 Task: Add Sprouts Organic Four Cheese Macaroni & Cheese to the cart.
Action: Mouse pressed left at (263, 120)
Screenshot: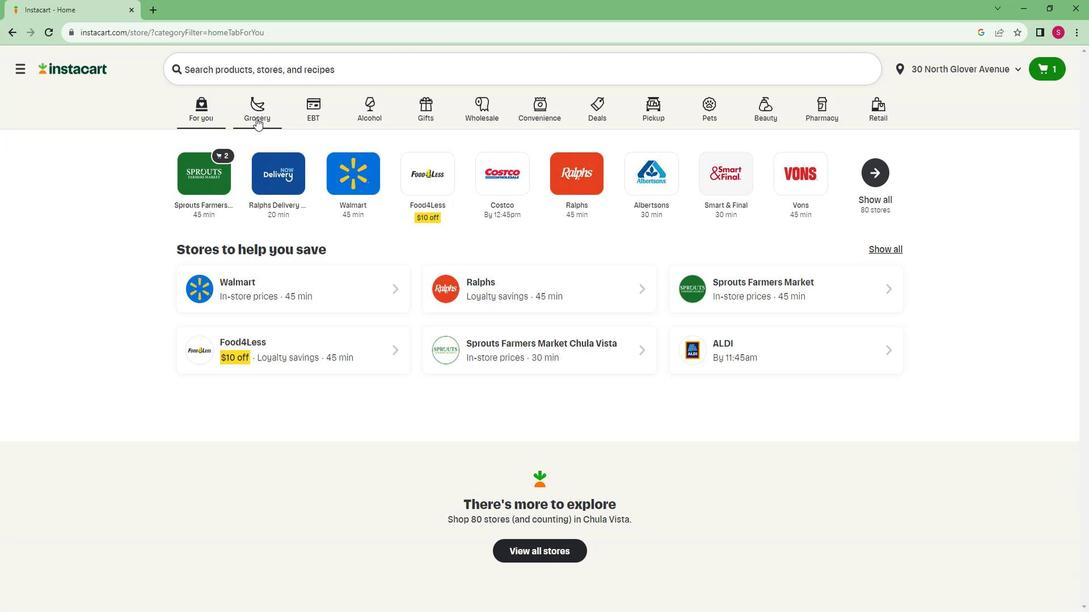 
Action: Mouse moved to (226, 330)
Screenshot: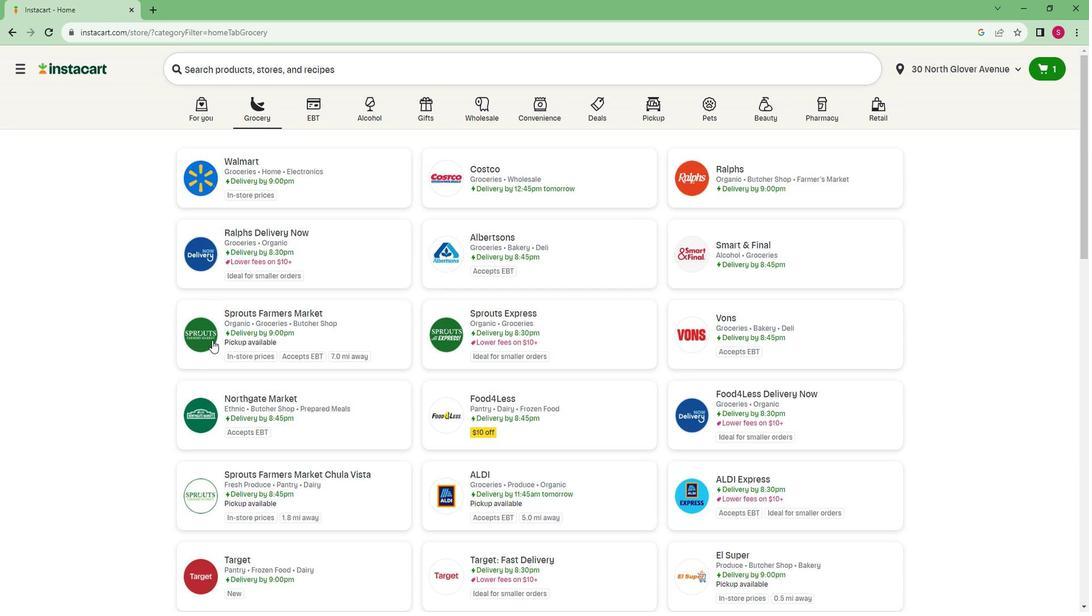 
Action: Mouse pressed left at (226, 330)
Screenshot: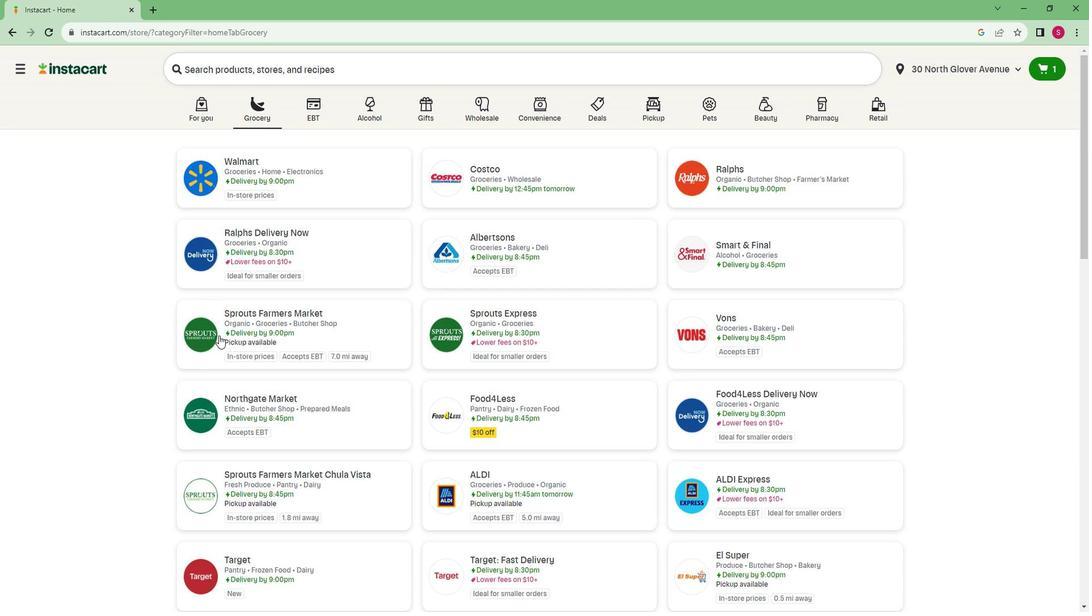 
Action: Mouse moved to (6, 473)
Screenshot: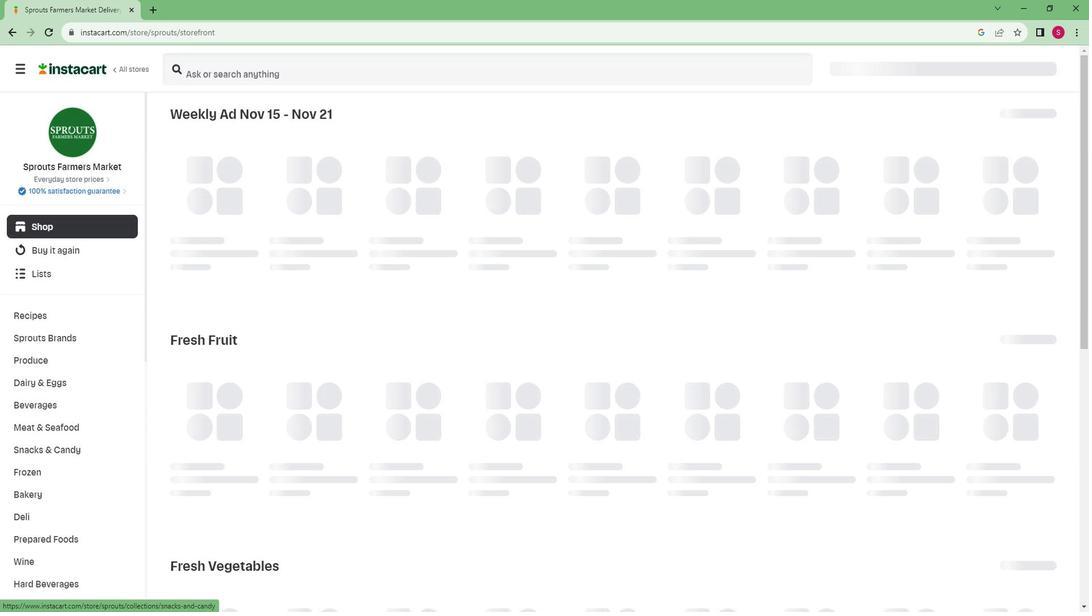 
Action: Mouse scrolled (7, 473) with delta (0, 0)
Screenshot: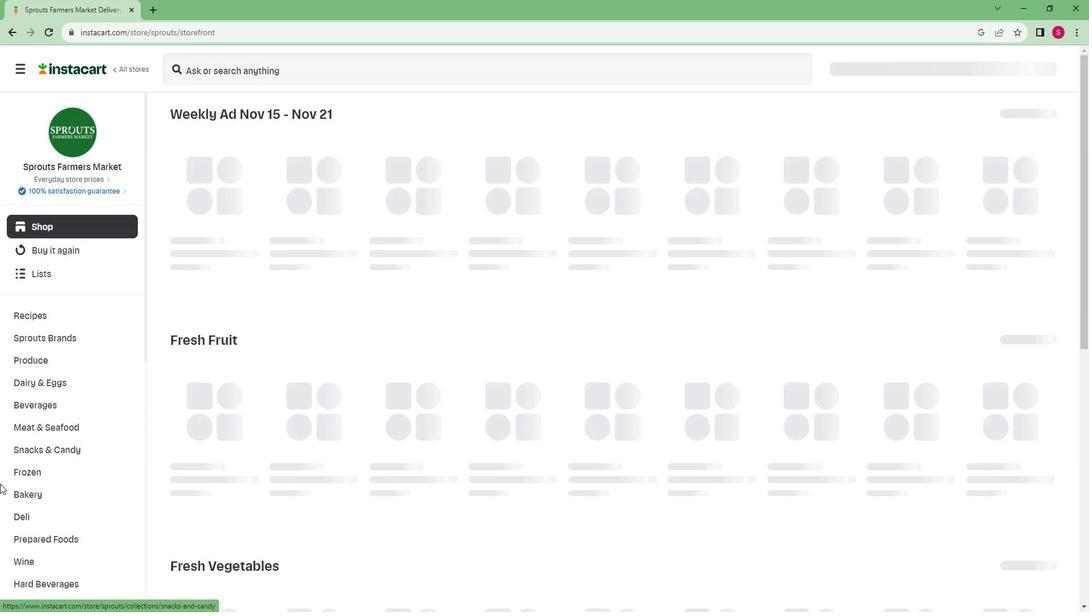 
Action: Mouse scrolled (7, 473) with delta (0, 0)
Screenshot: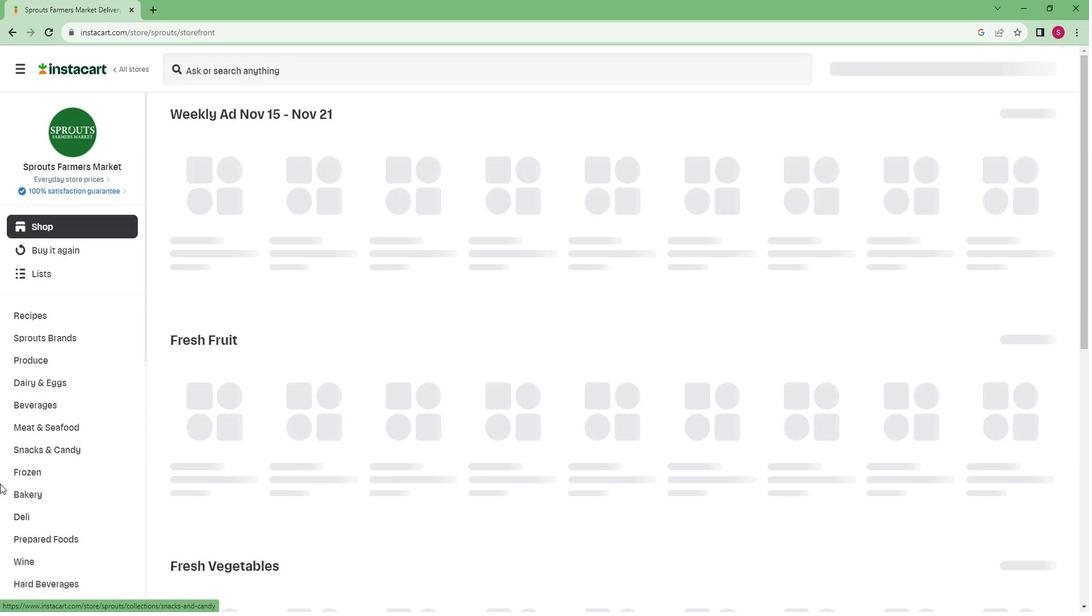 
Action: Mouse scrolled (7, 473) with delta (0, 0)
Screenshot: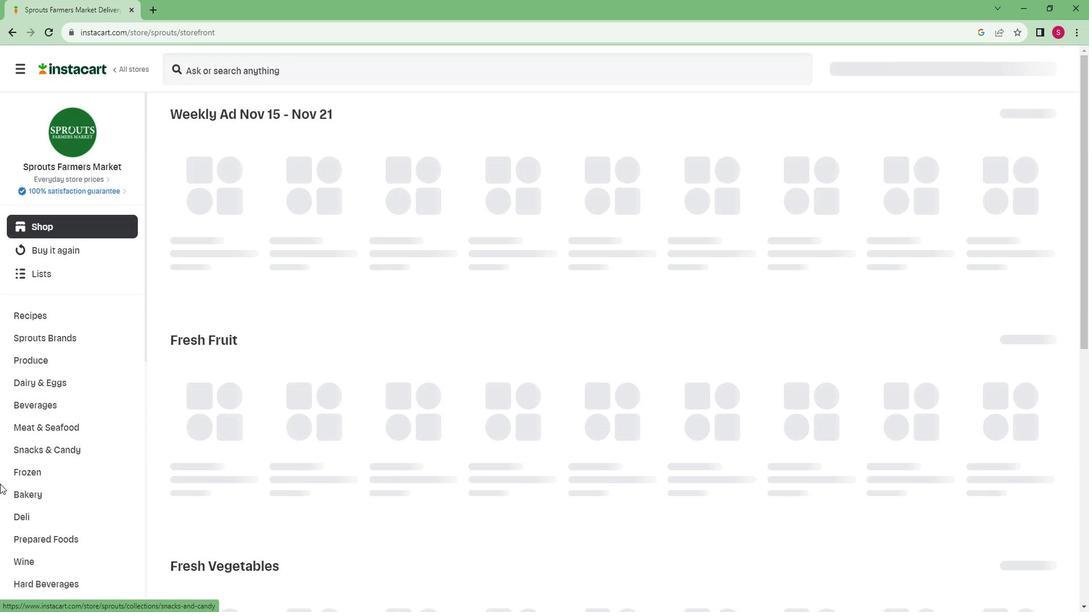 
Action: Mouse scrolled (7, 473) with delta (0, 0)
Screenshot: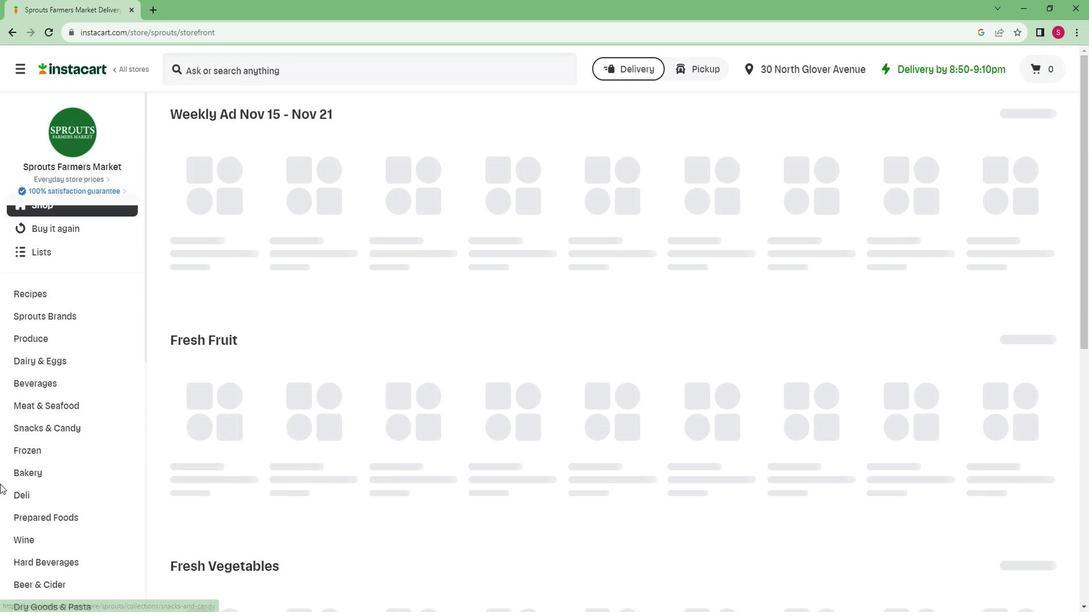 
Action: Mouse scrolled (7, 473) with delta (0, 0)
Screenshot: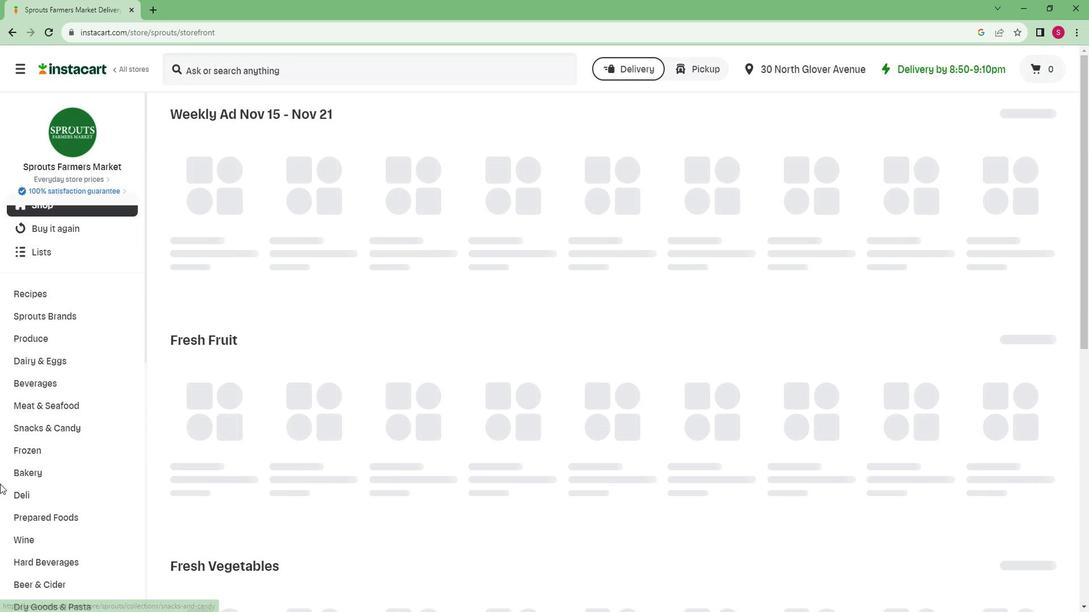 
Action: Mouse scrolled (7, 473) with delta (0, 0)
Screenshot: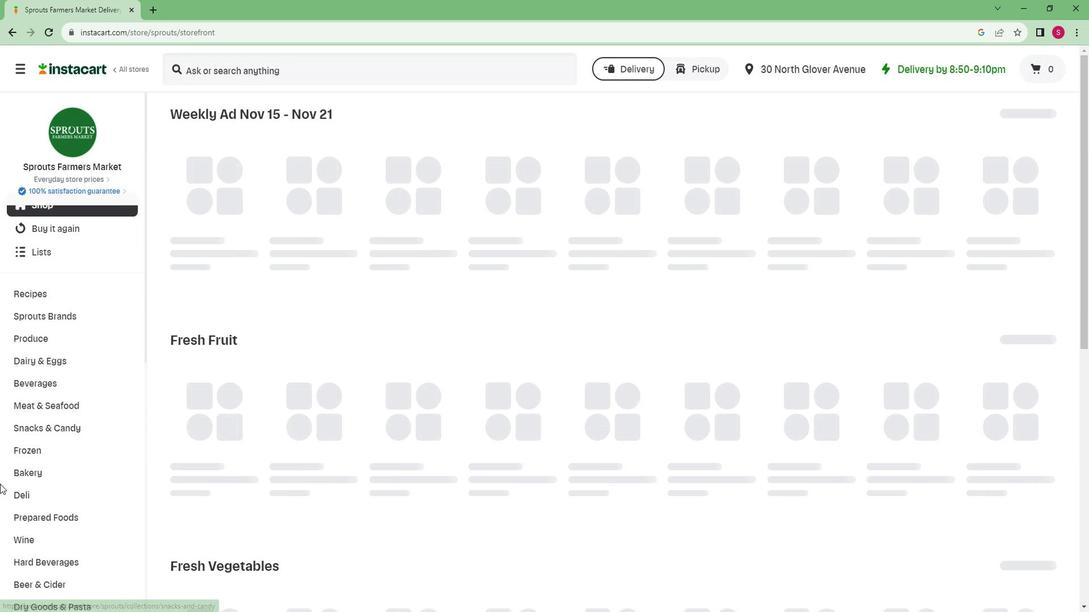 
Action: Mouse scrolled (7, 473) with delta (0, 0)
Screenshot: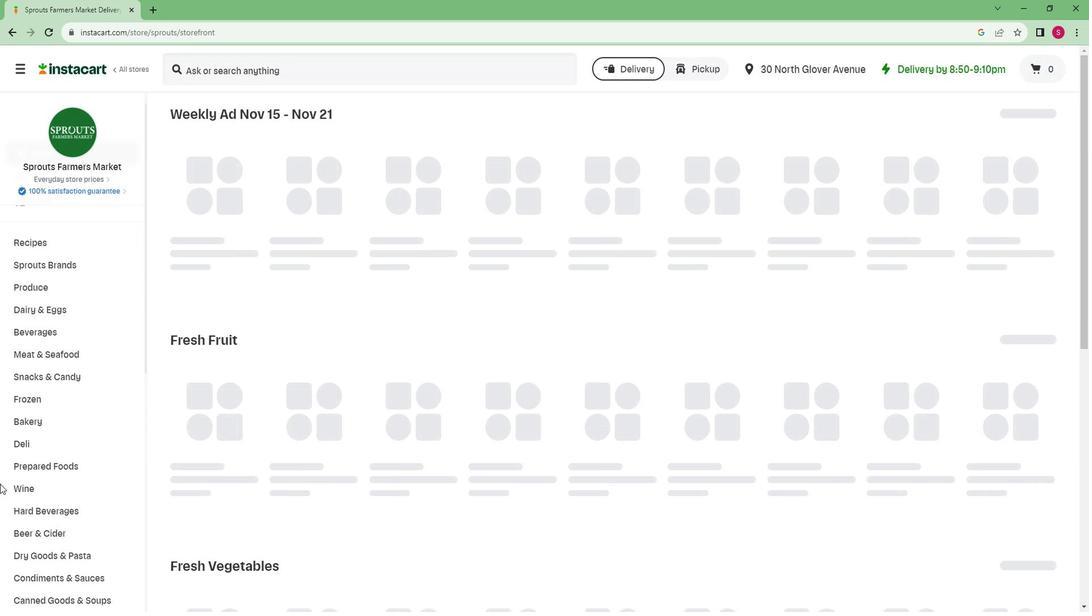 
Action: Mouse moved to (15, 469)
Screenshot: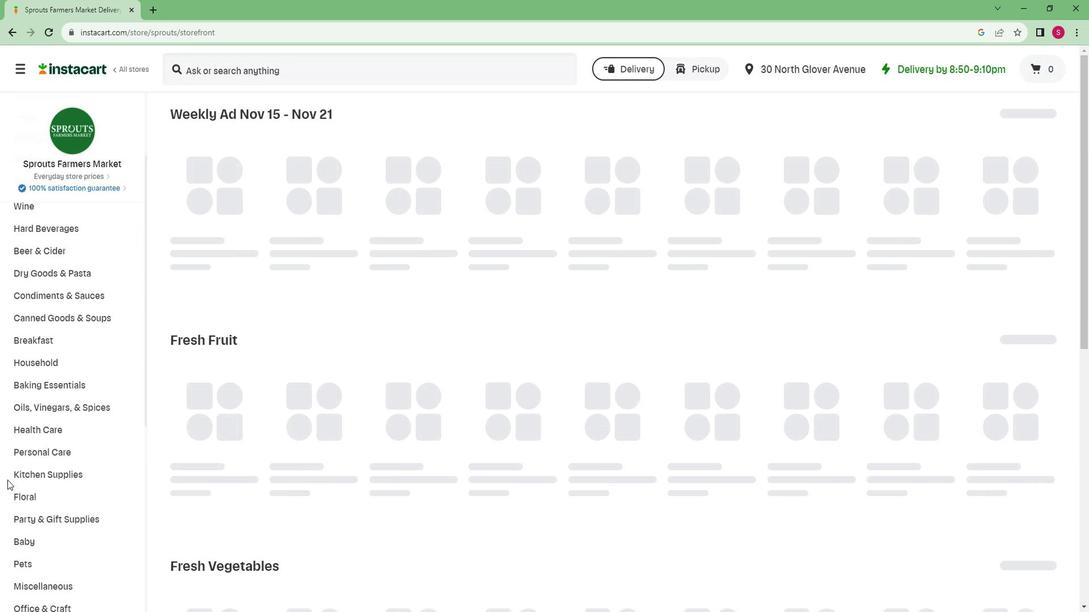 
Action: Mouse scrolled (15, 469) with delta (0, 0)
Screenshot: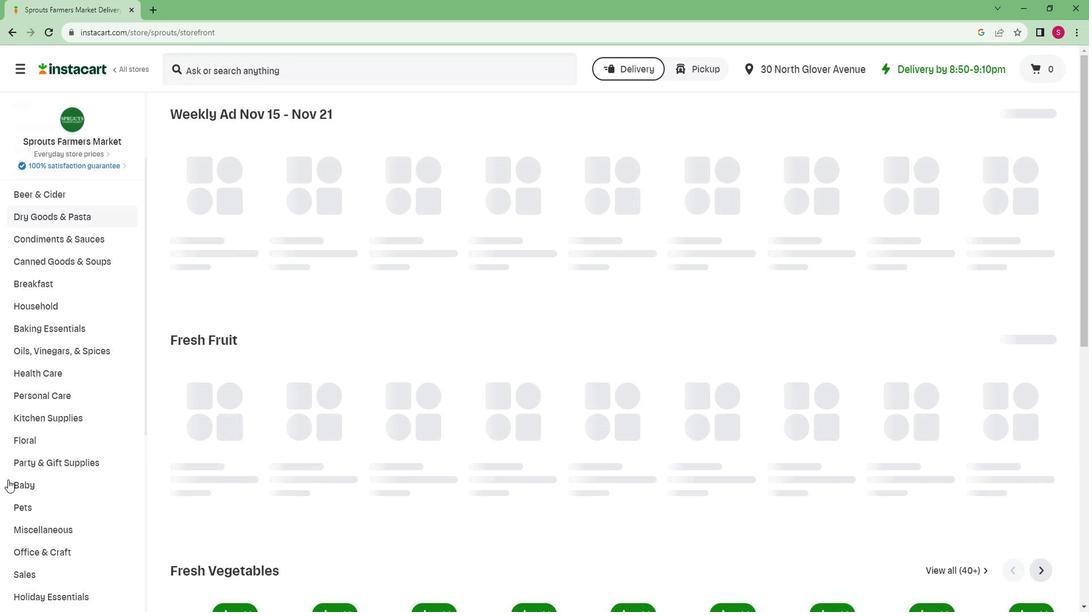 
Action: Mouse scrolled (15, 469) with delta (0, 0)
Screenshot: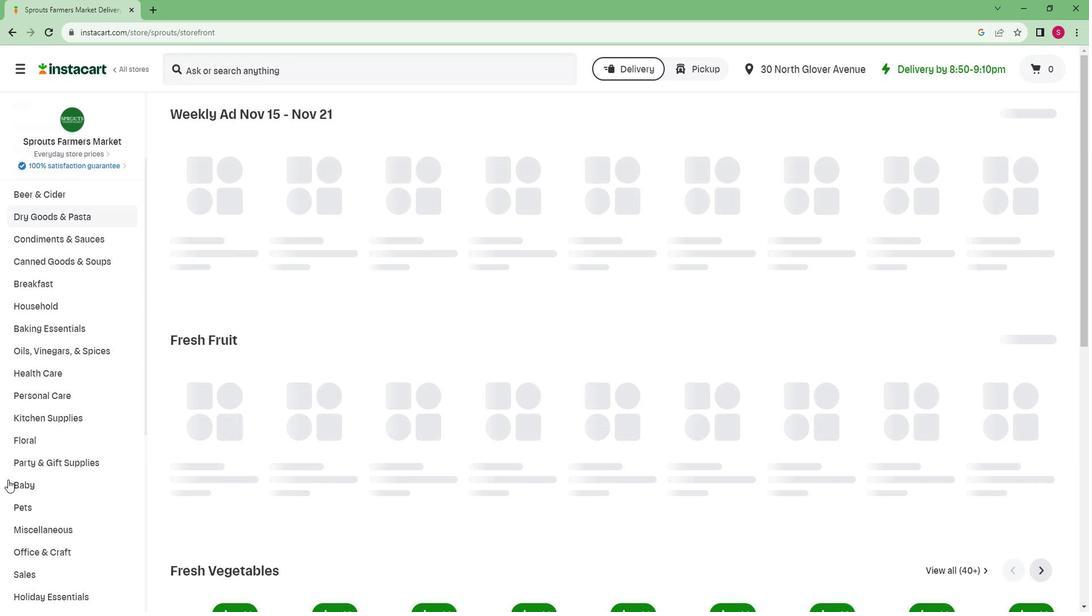 
Action: Mouse scrolled (15, 469) with delta (0, 0)
Screenshot: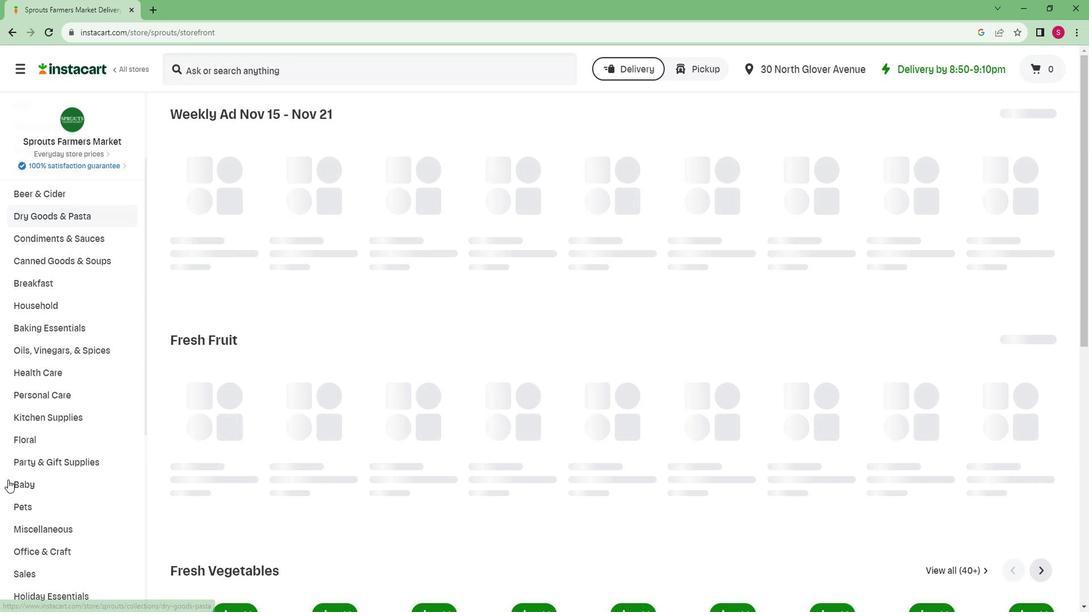 
Action: Mouse moved to (20, 481)
Screenshot: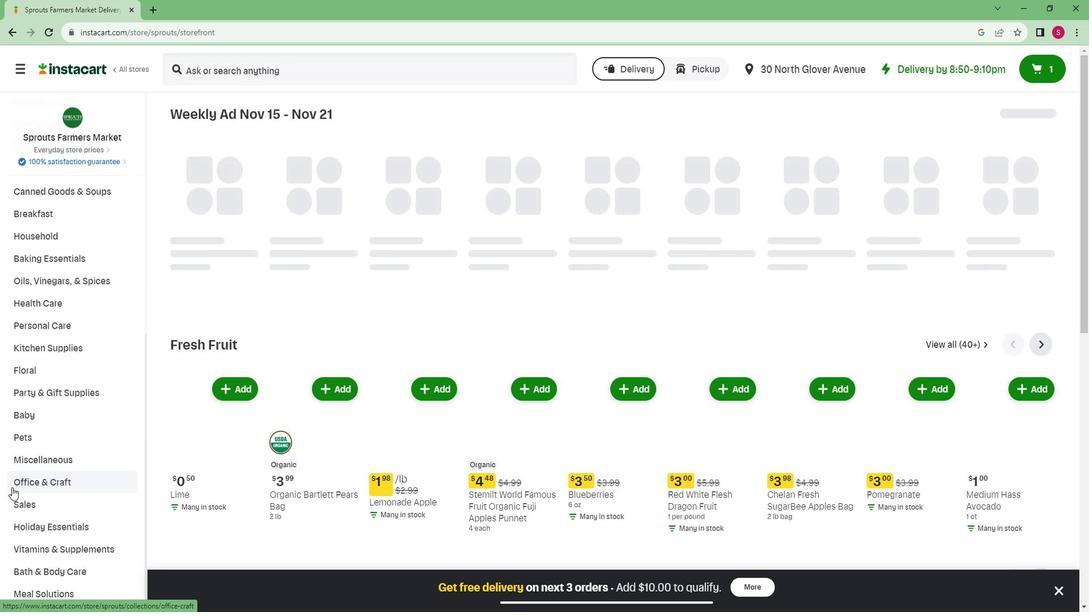 
Action: Mouse scrolled (20, 481) with delta (0, 0)
Screenshot: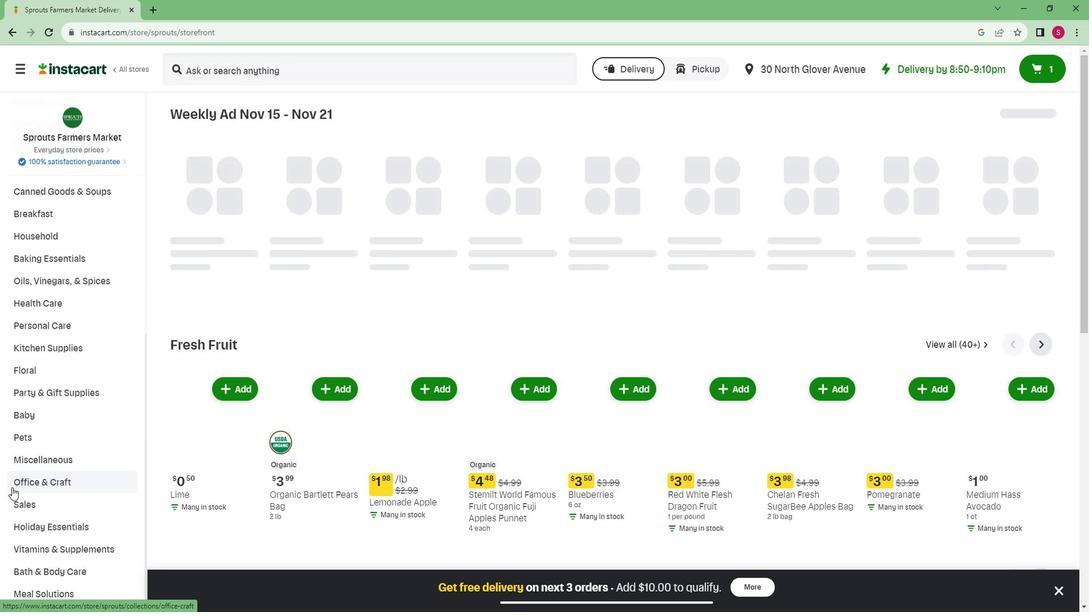 
Action: Mouse scrolled (20, 481) with delta (0, 0)
Screenshot: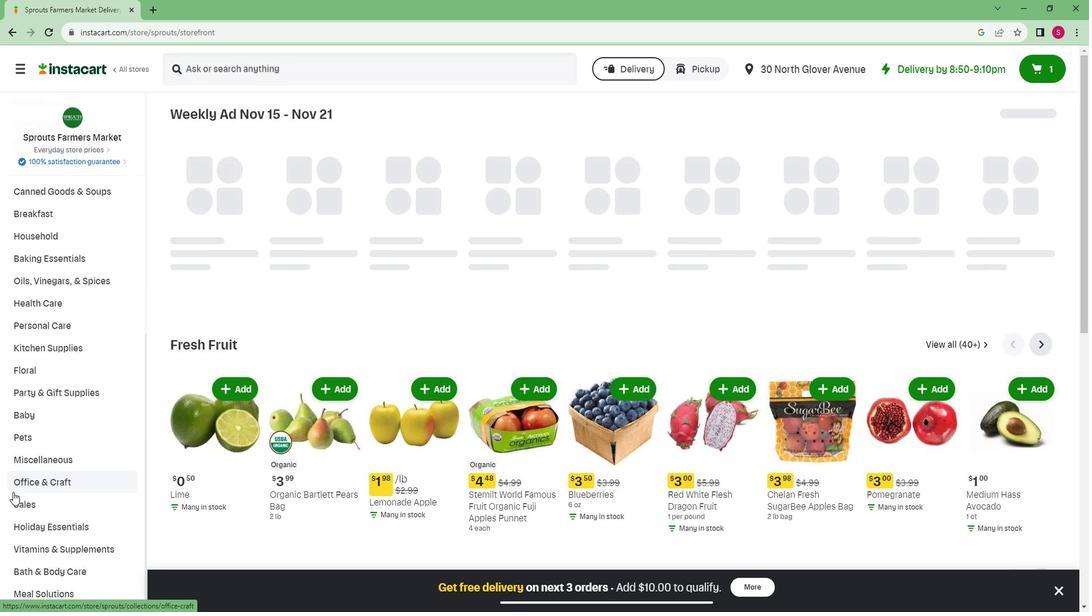 
Action: Mouse moved to (23, 577)
Screenshot: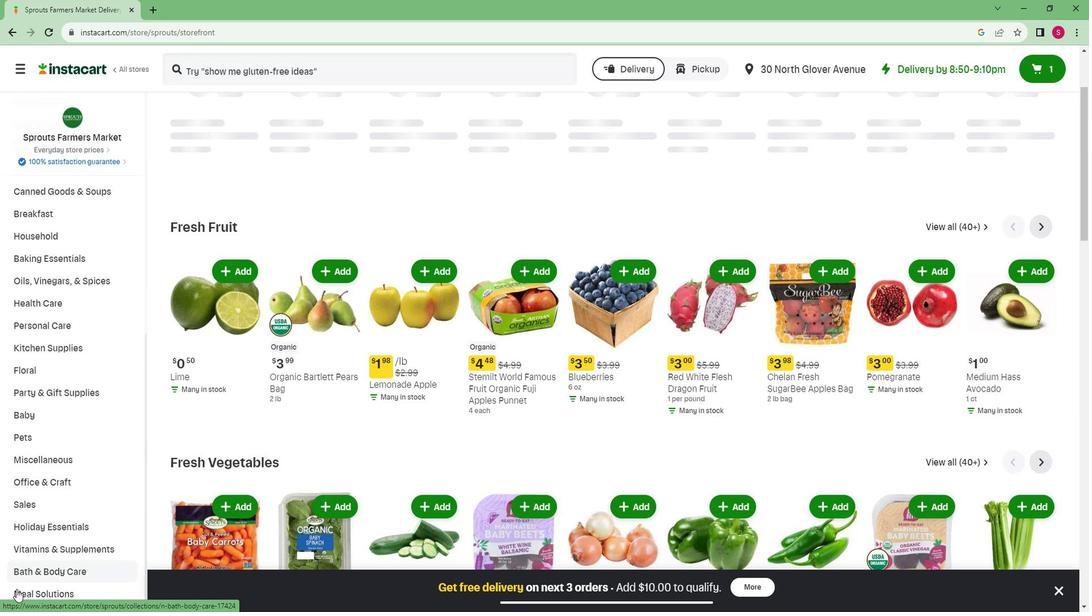 
Action: Mouse pressed left at (23, 577)
Screenshot: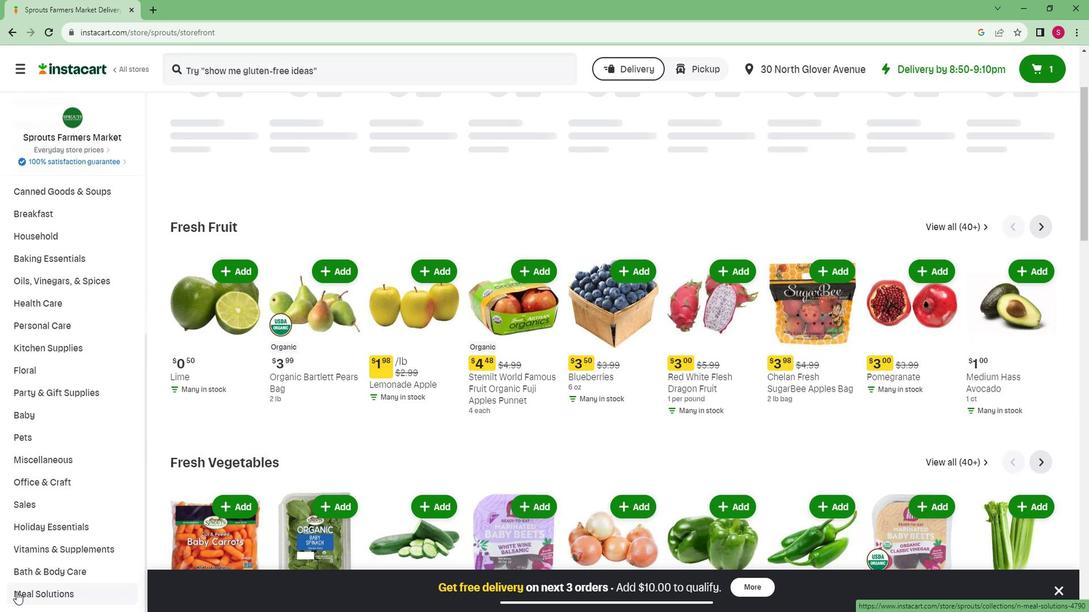
Action: Mouse moved to (30, 569)
Screenshot: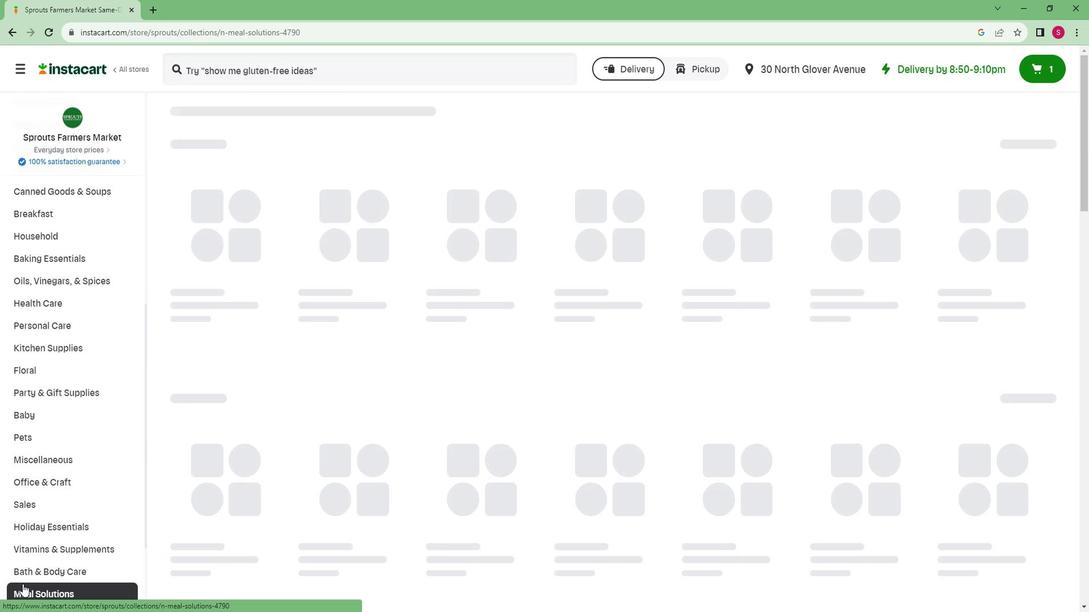 
Action: Mouse scrolled (30, 568) with delta (0, 0)
Screenshot: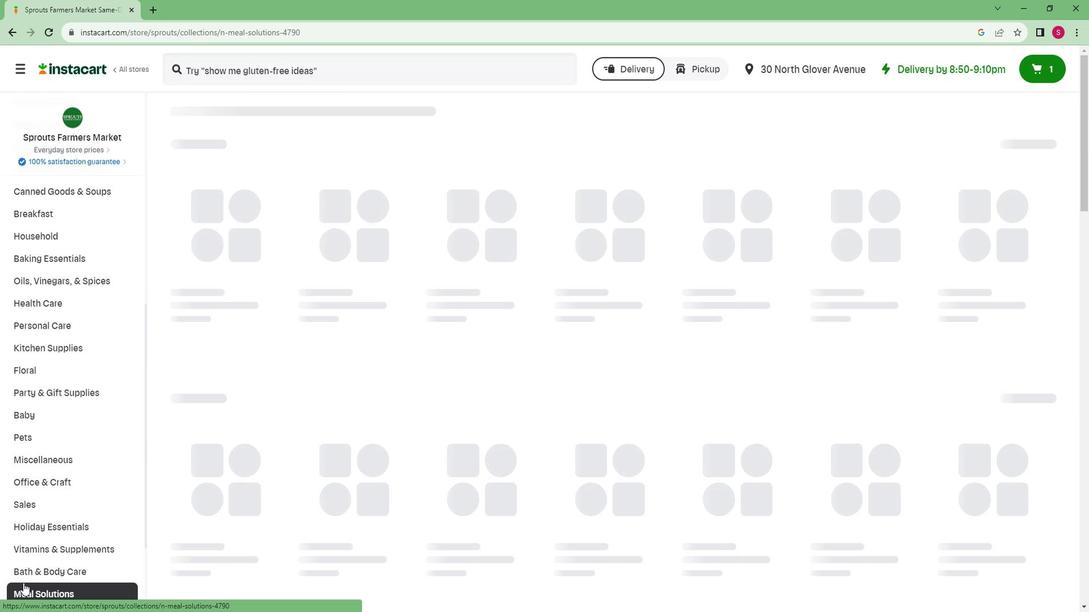 
Action: Mouse scrolled (30, 568) with delta (0, 0)
Screenshot: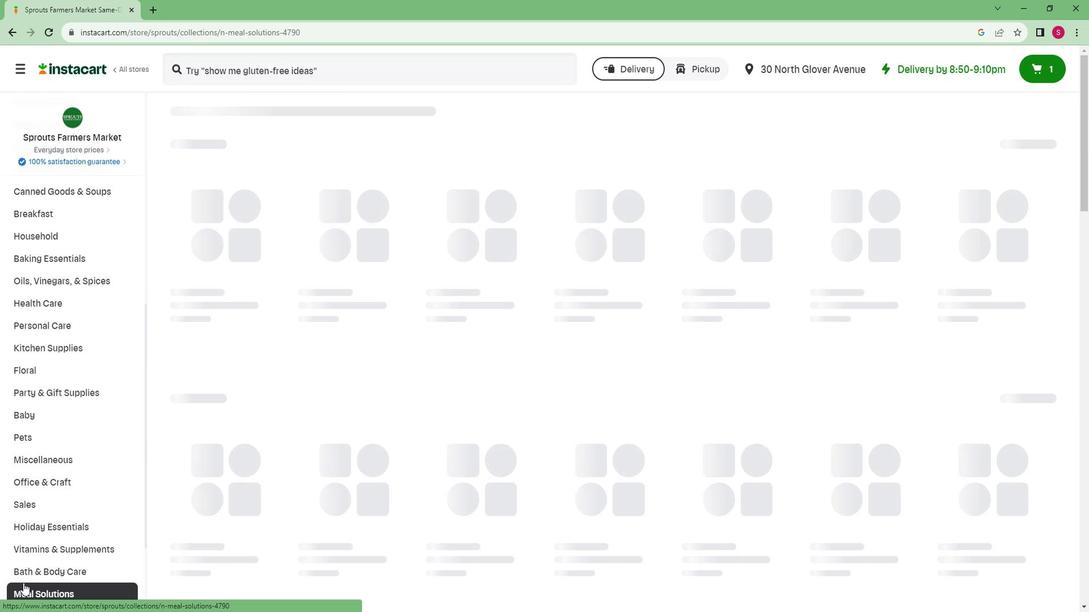 
Action: Mouse scrolled (30, 568) with delta (0, 0)
Screenshot: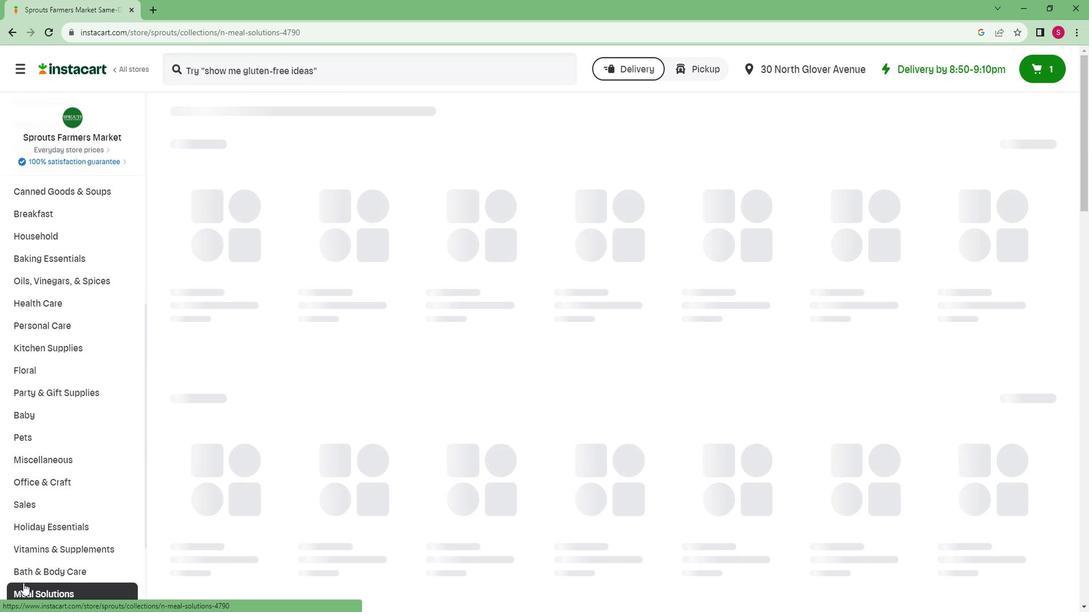 
Action: Mouse scrolled (30, 568) with delta (0, 0)
Screenshot: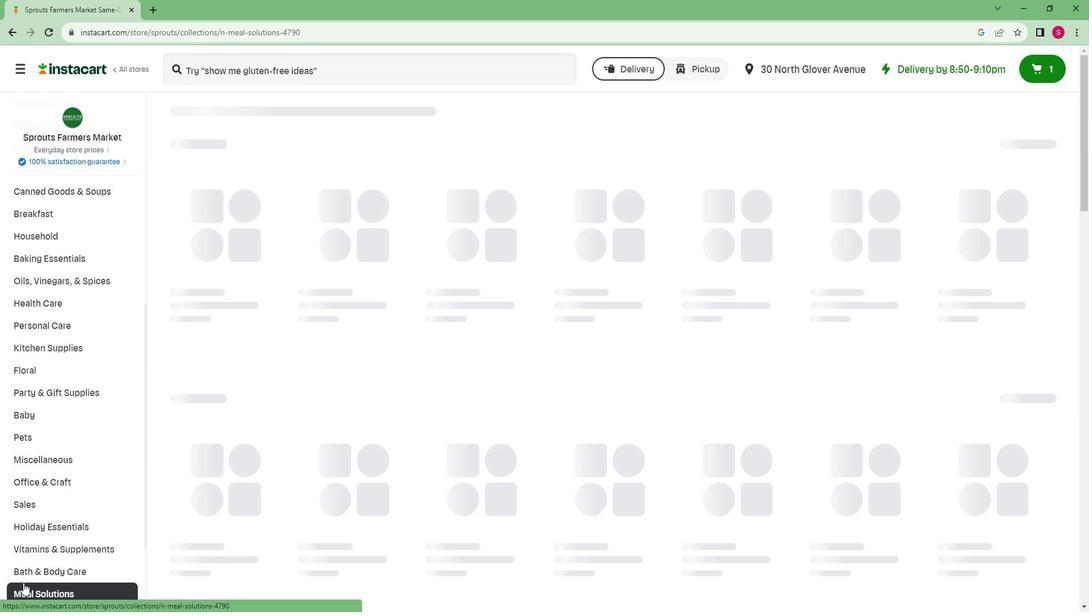 
Action: Mouse scrolled (30, 568) with delta (0, 0)
Screenshot: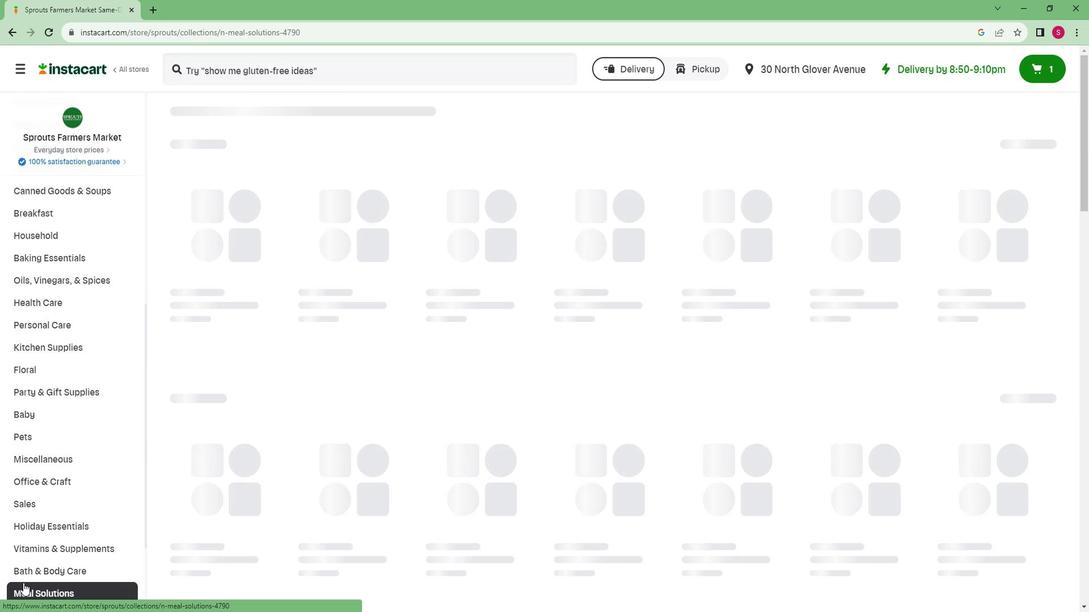 
Action: Mouse scrolled (30, 568) with delta (0, 0)
Screenshot: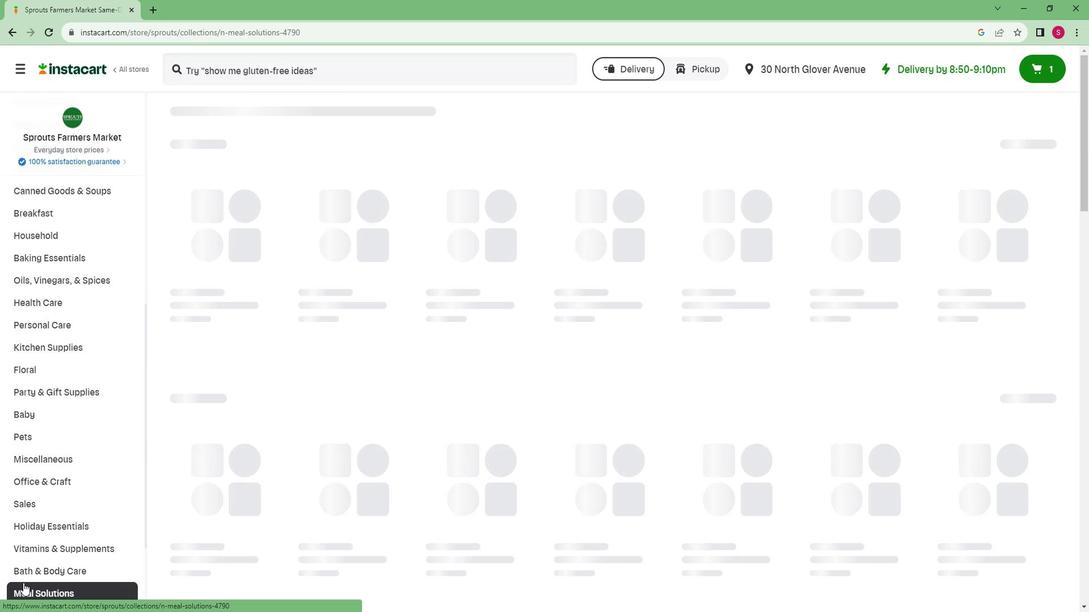 
Action: Mouse moved to (30, 575)
Screenshot: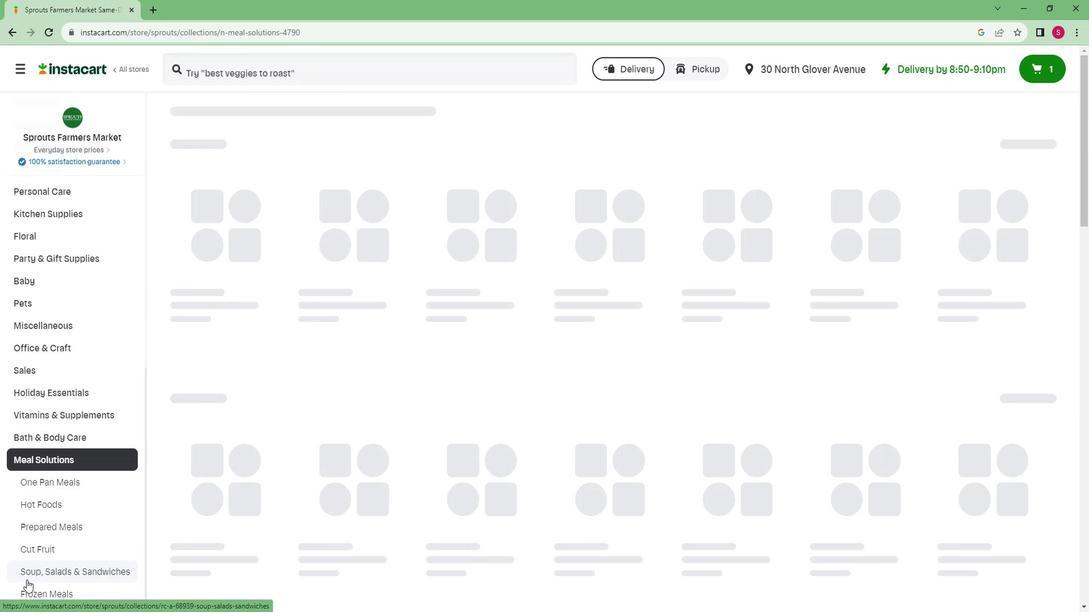 
Action: Mouse pressed left at (30, 575)
Screenshot: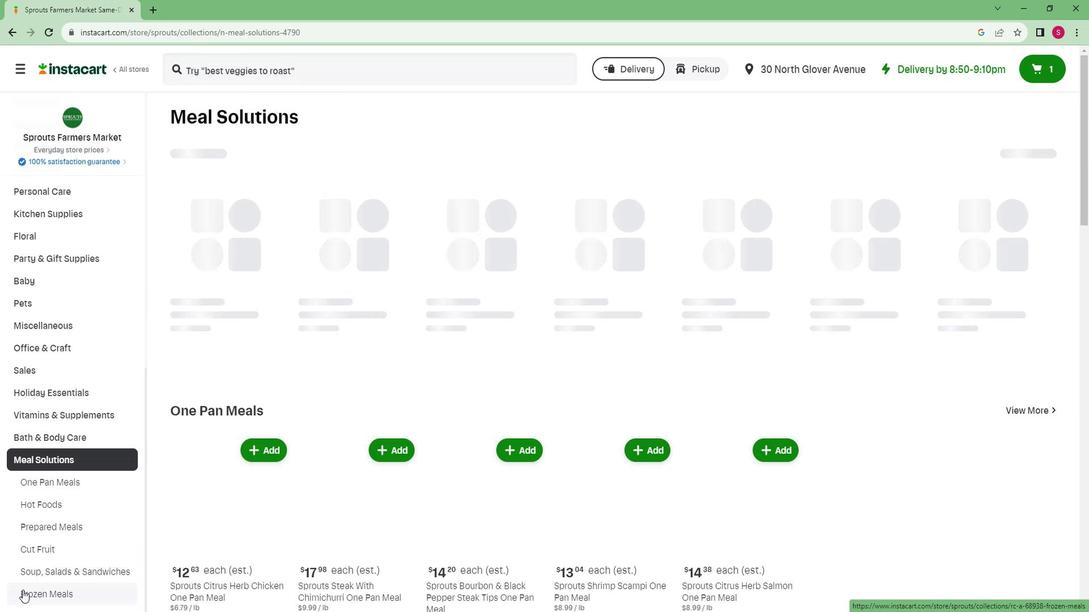 
Action: Mouse moved to (288, 77)
Screenshot: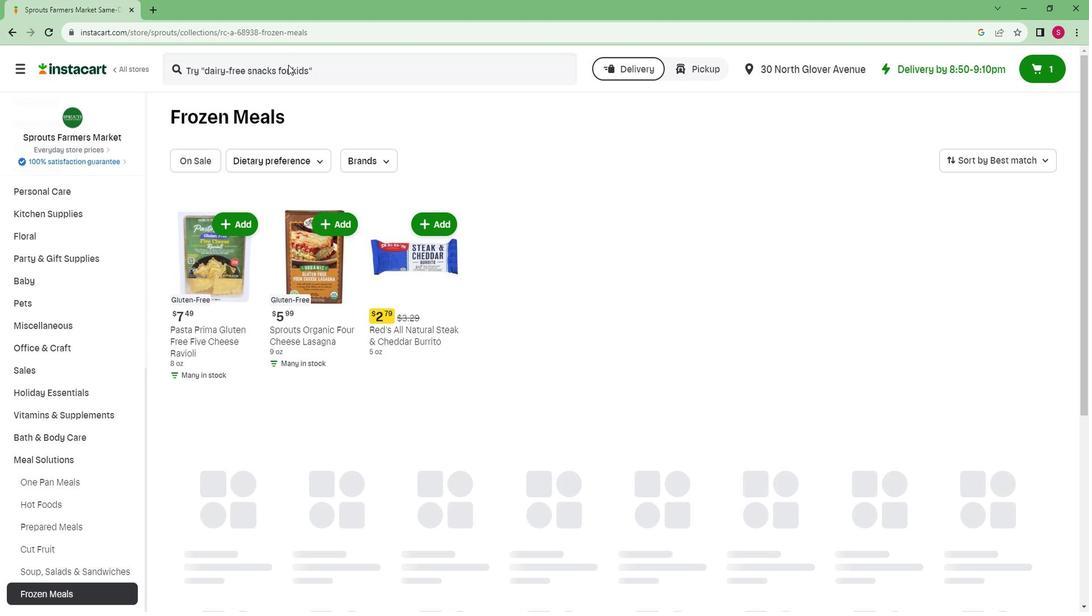 
Action: Mouse pressed left at (288, 77)
Screenshot: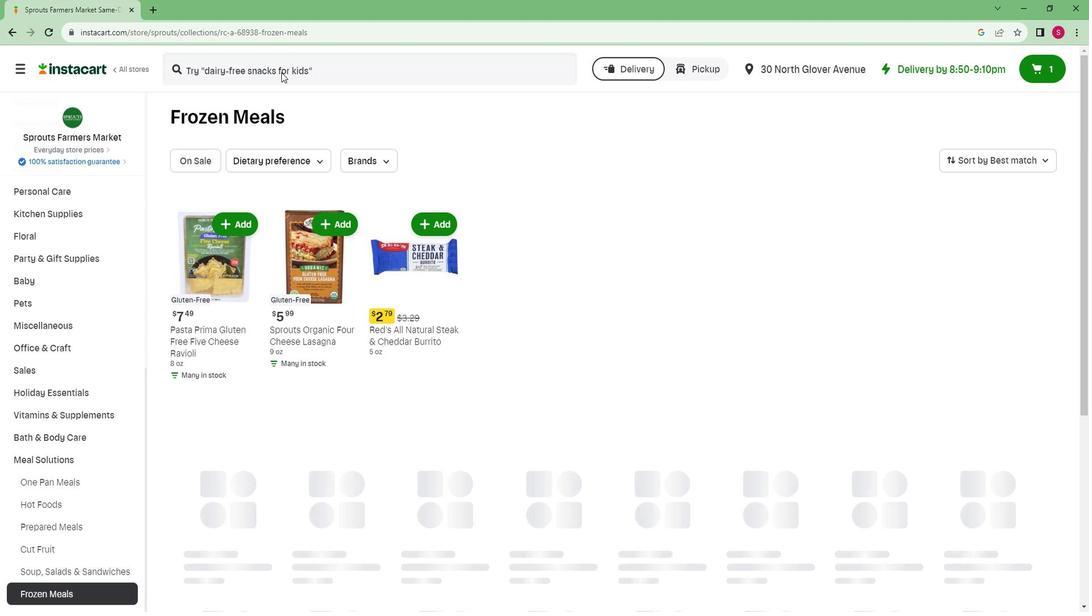
Action: Key pressed <Key.caps_lock>S<Key.caps_lock>prouts<Key.space><Key.caps_lock>O<Key.caps_lock>rganic<Key.space><Key.caps_lock>F<Key.caps_lock>our<Key.space><Key.caps_lock>C<Key.caps_lock>heese<Key.space>macaroni<Key.space>and<Key.space>cheese<Key.enter>
Screenshot: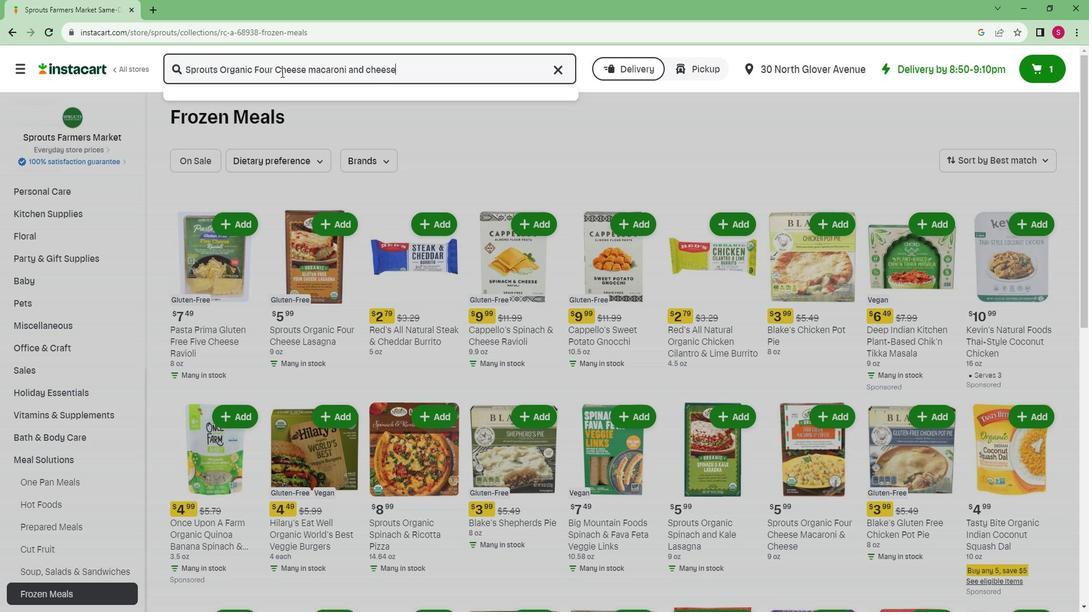 
Action: Mouse moved to (1042, 166)
Screenshot: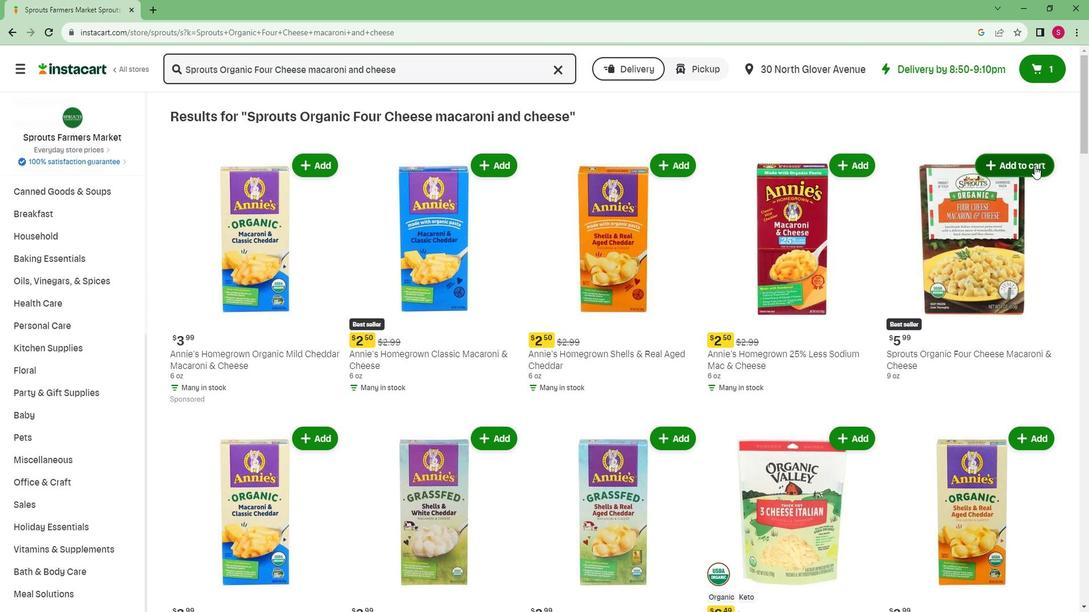
Action: Mouse pressed left at (1042, 166)
Screenshot: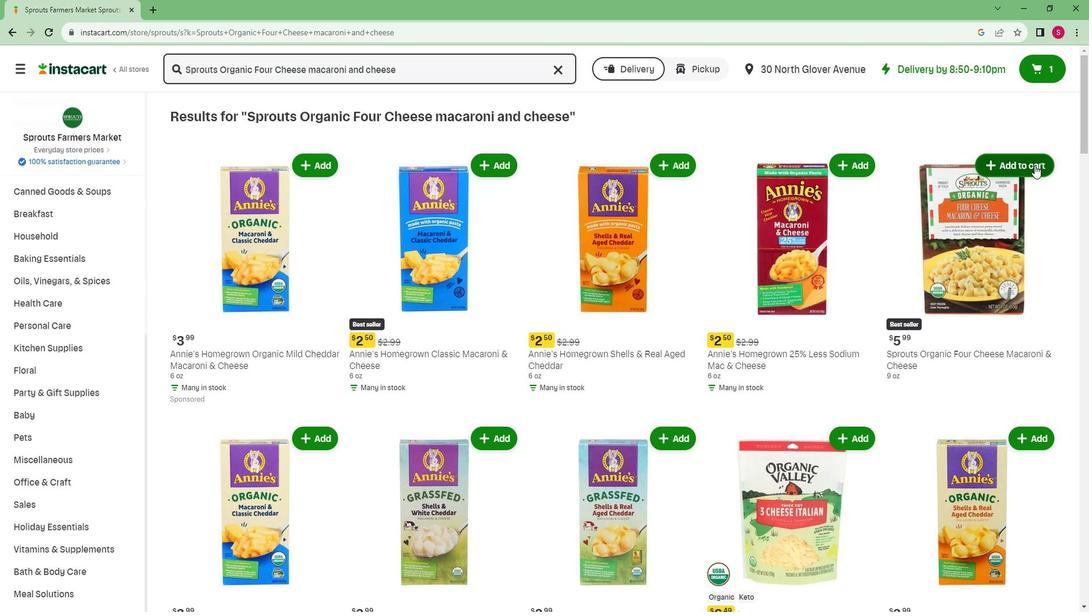 
